 Task: Add a dentist appointment for a dental filling on the 9th at 5:30 PM.
Action: Mouse moved to (64, 185)
Screenshot: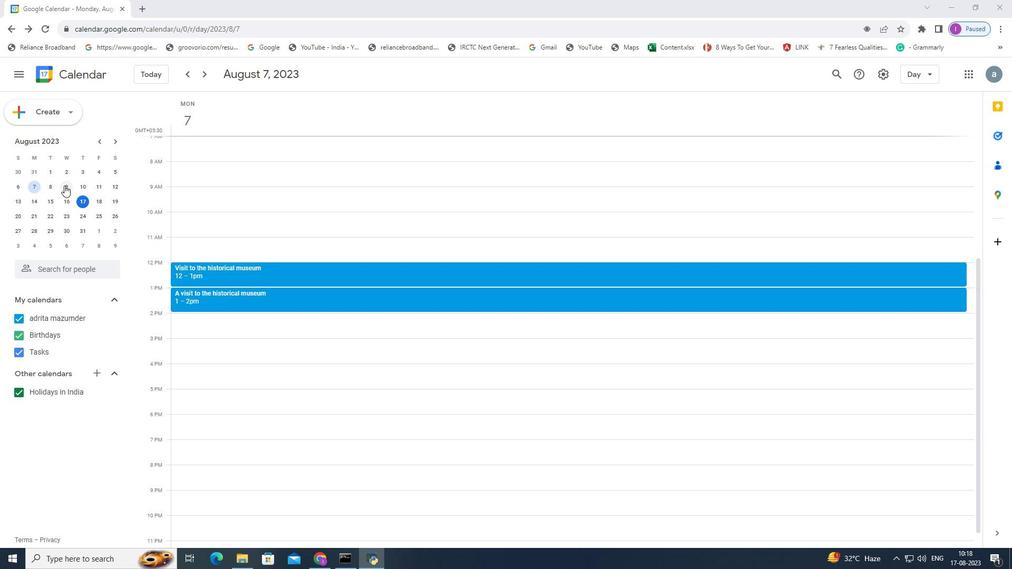 
Action: Mouse pressed left at (64, 185)
Screenshot: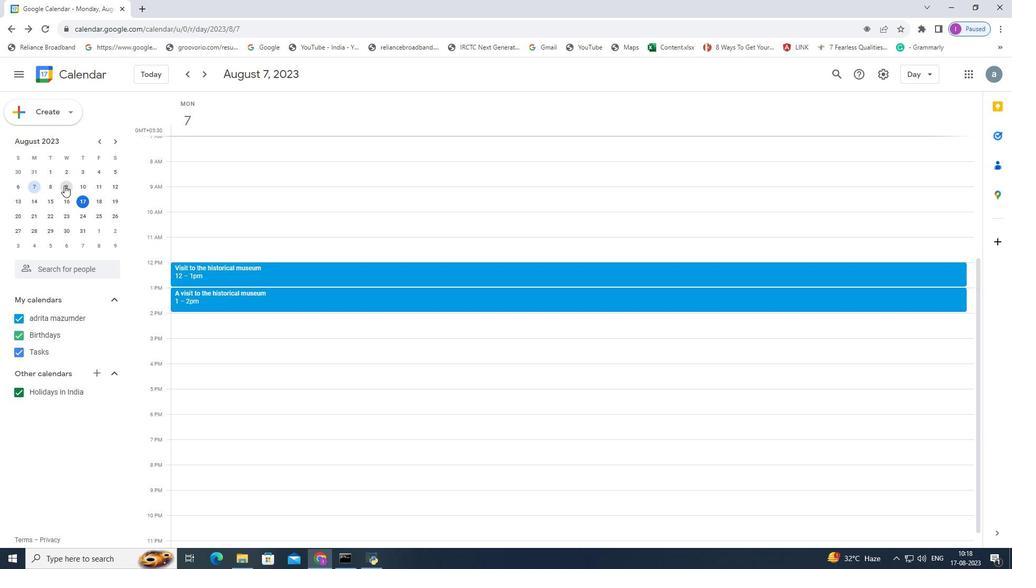 
Action: Mouse moved to (294, 402)
Screenshot: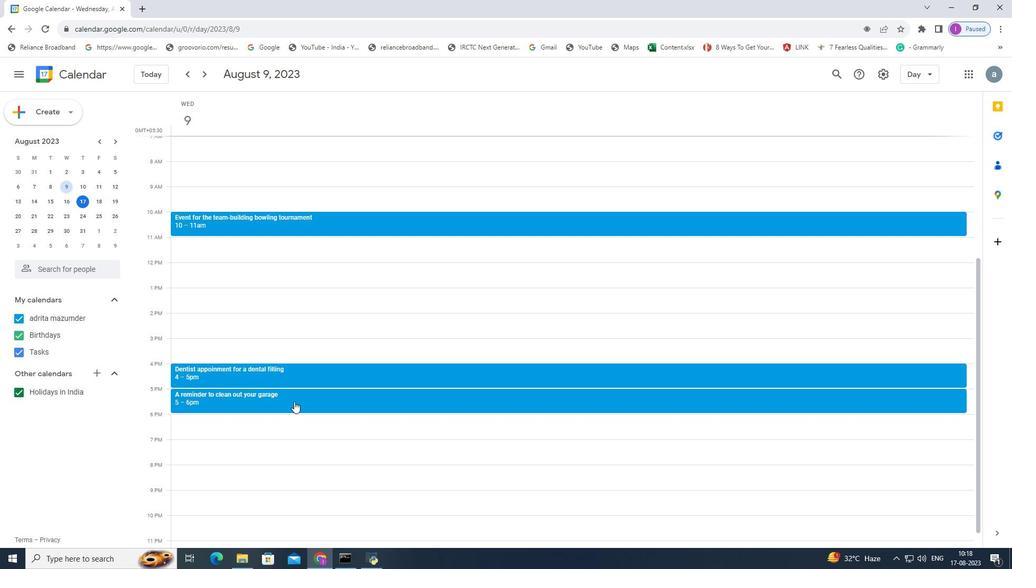 
Action: Mouse pressed left at (294, 402)
Screenshot: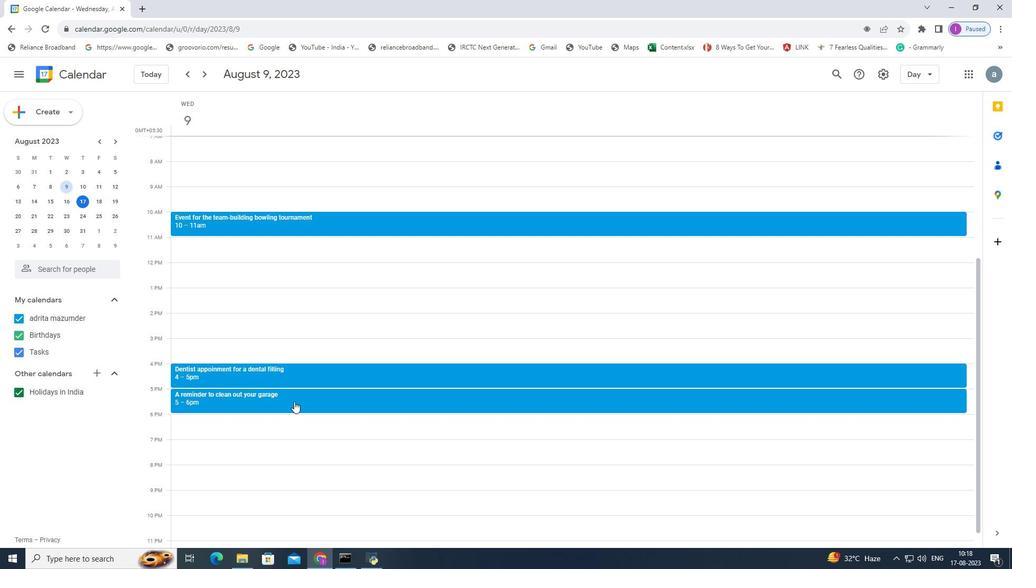 
Action: Mouse pressed left at (294, 402)
Screenshot: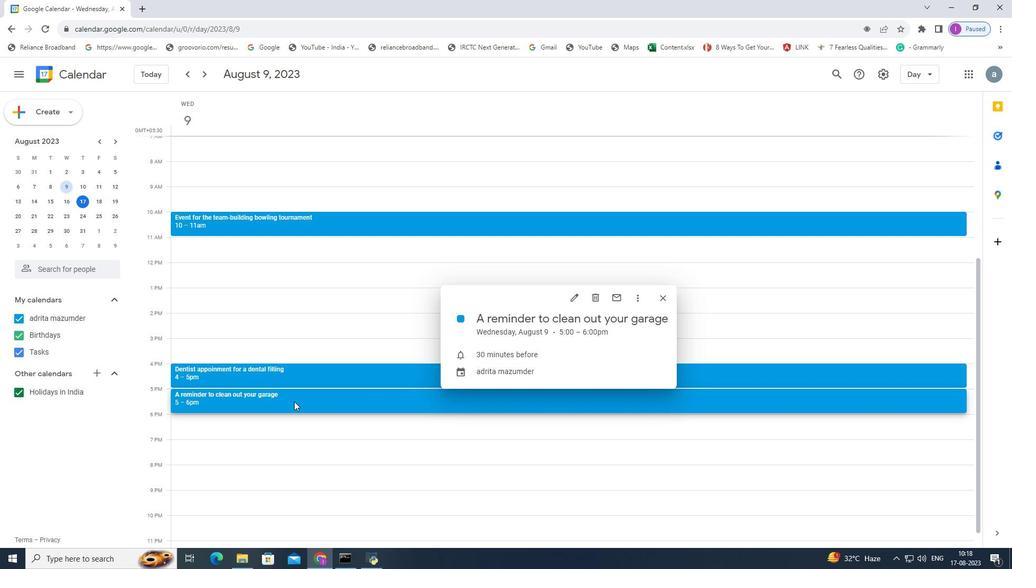 
Action: Mouse moved to (474, 404)
Screenshot: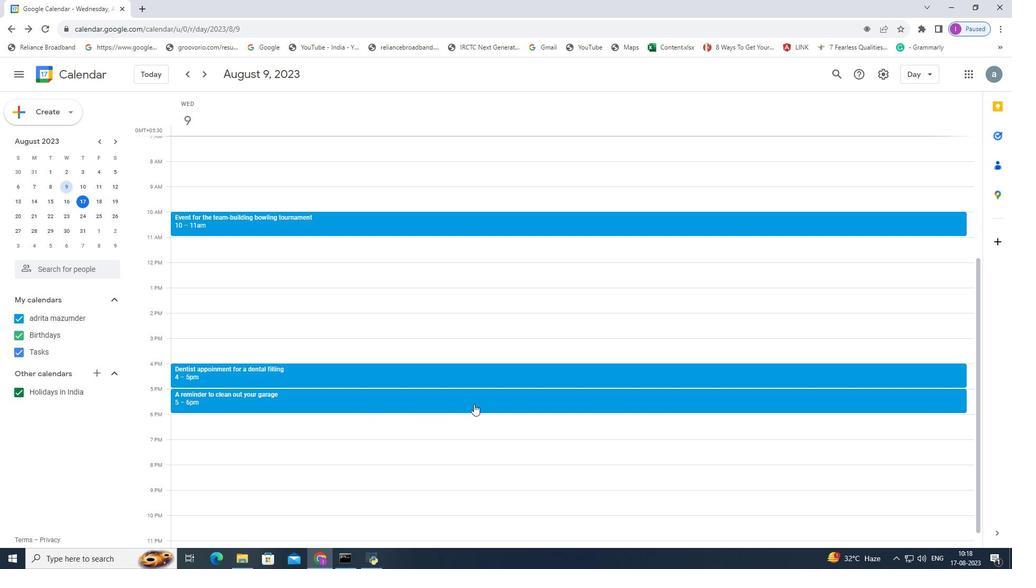 
Action: Mouse pressed left at (474, 404)
Screenshot: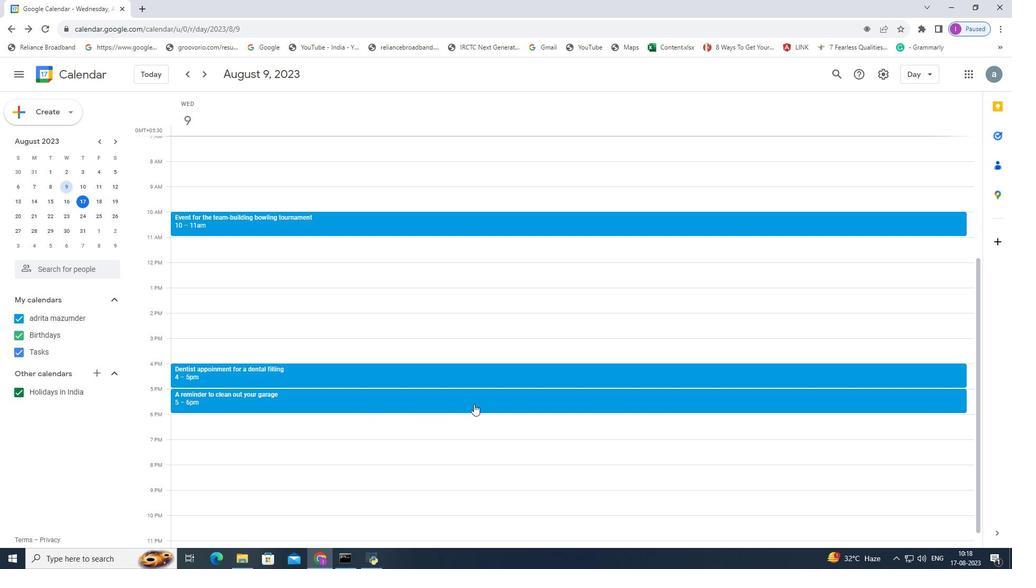 
Action: Mouse moved to (456, 396)
Screenshot: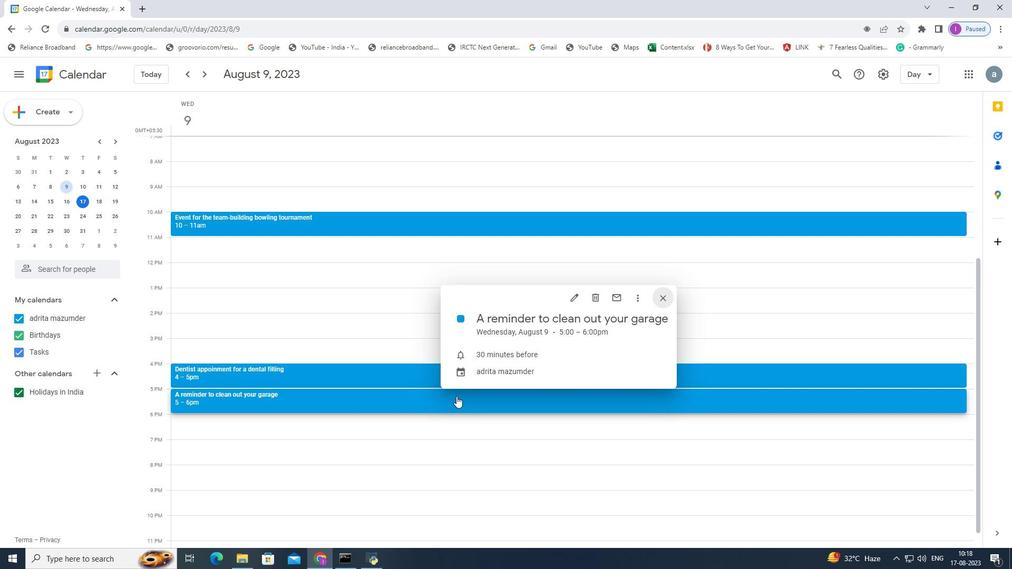 
Action: Mouse pressed left at (456, 396)
Screenshot: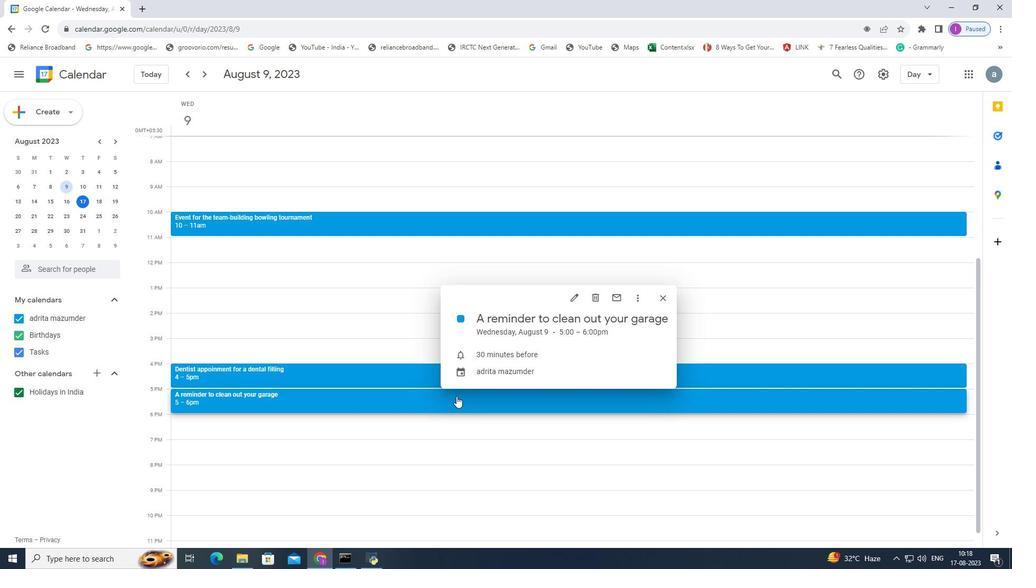
Action: Mouse pressed left at (456, 396)
Screenshot: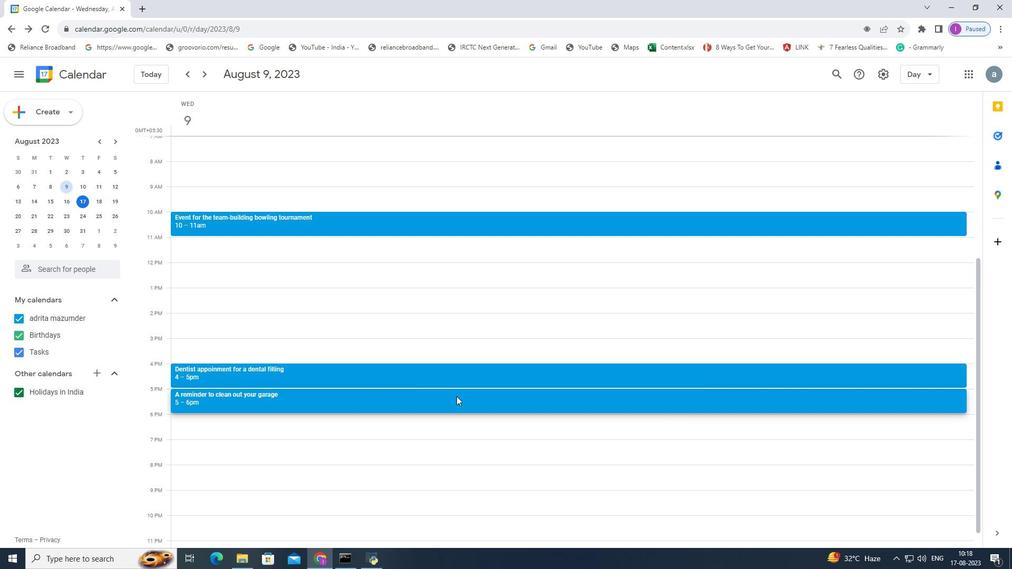 
Action: Mouse moved to (16, 74)
Screenshot: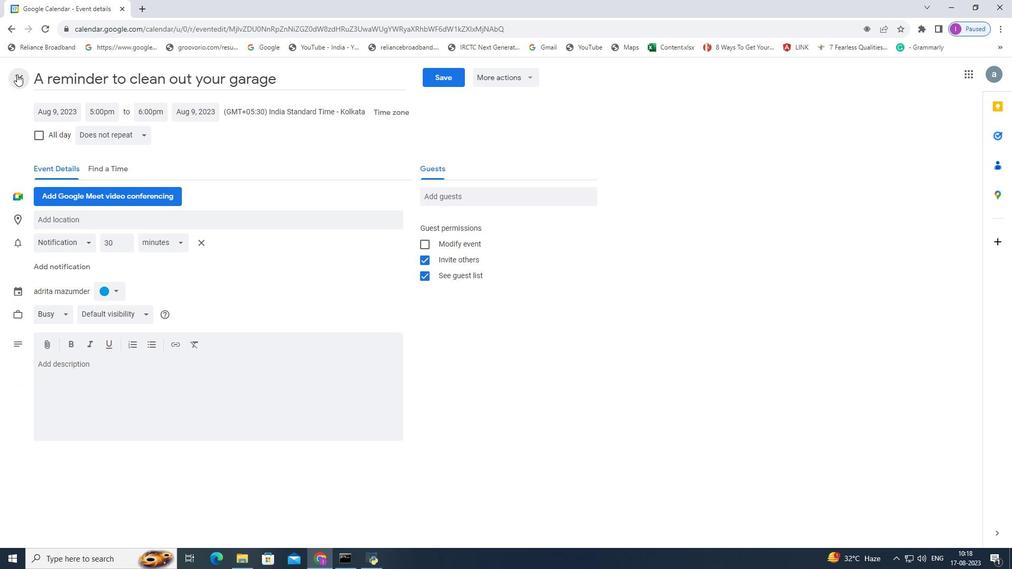 
Action: Mouse pressed left at (16, 74)
Screenshot: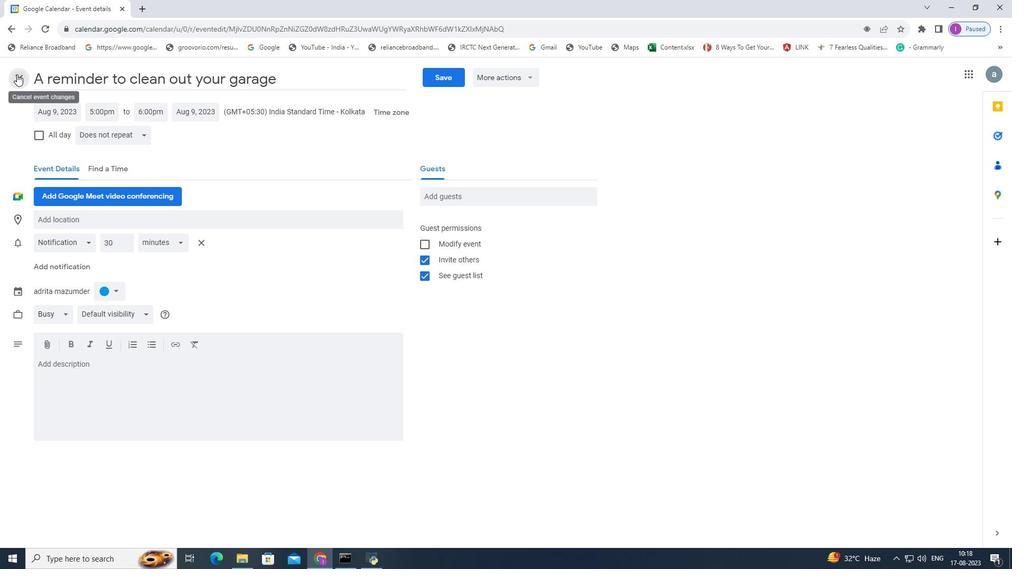 
Action: Mouse moved to (171, 396)
Screenshot: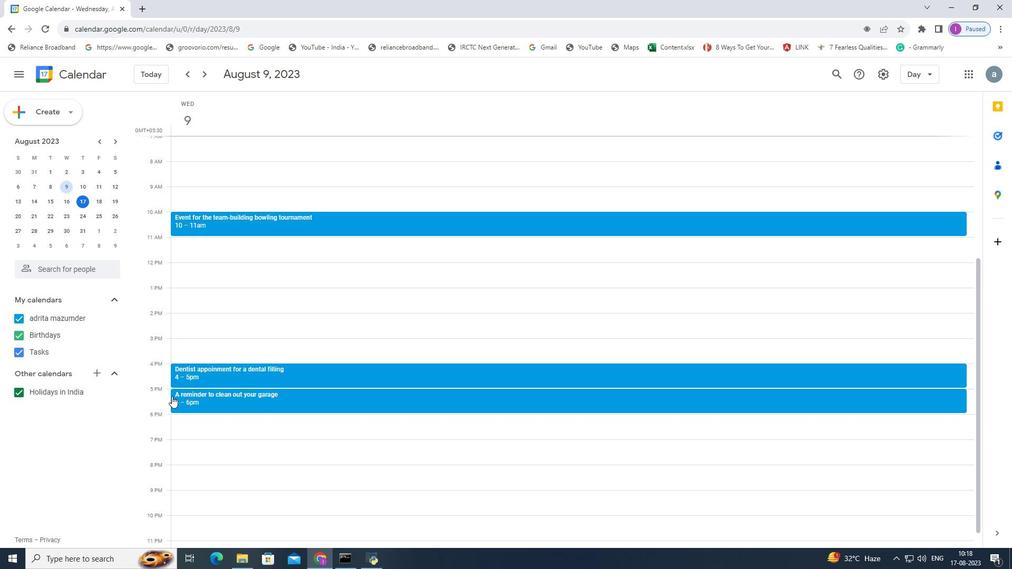 
Action: Mouse pressed left at (171, 396)
Screenshot: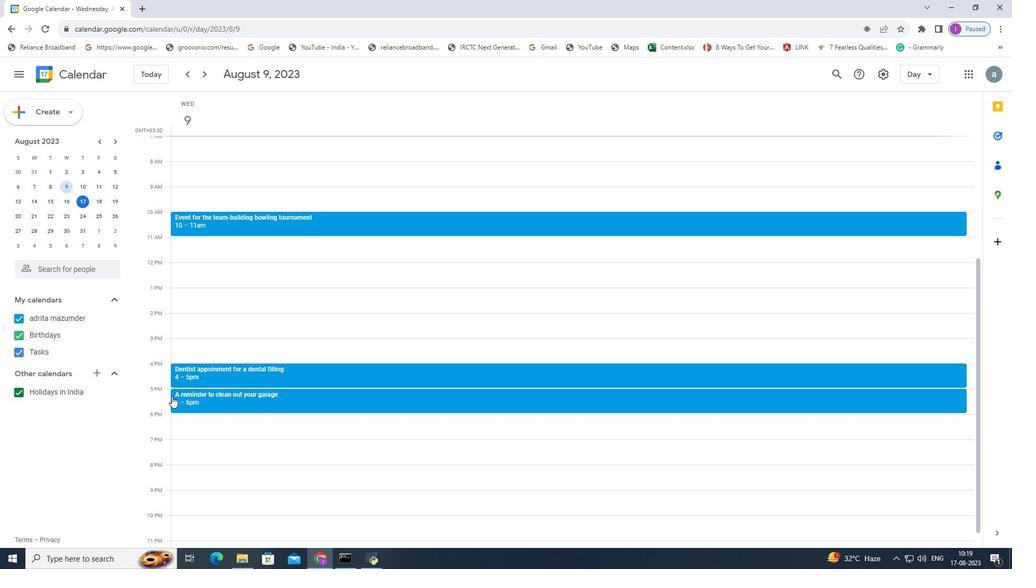
Action: Mouse moved to (167, 388)
Screenshot: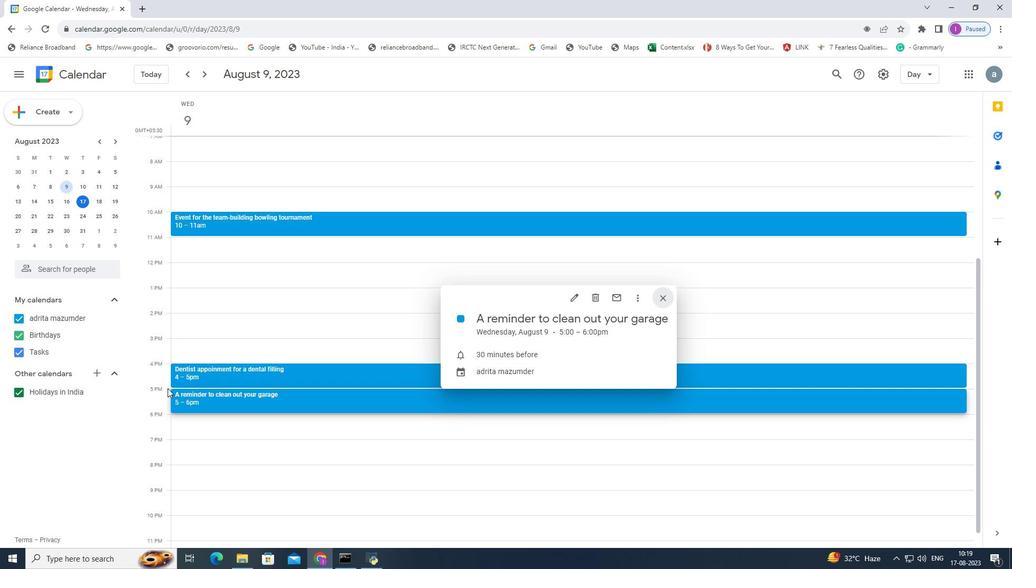 
Action: Mouse pressed left at (167, 388)
Screenshot: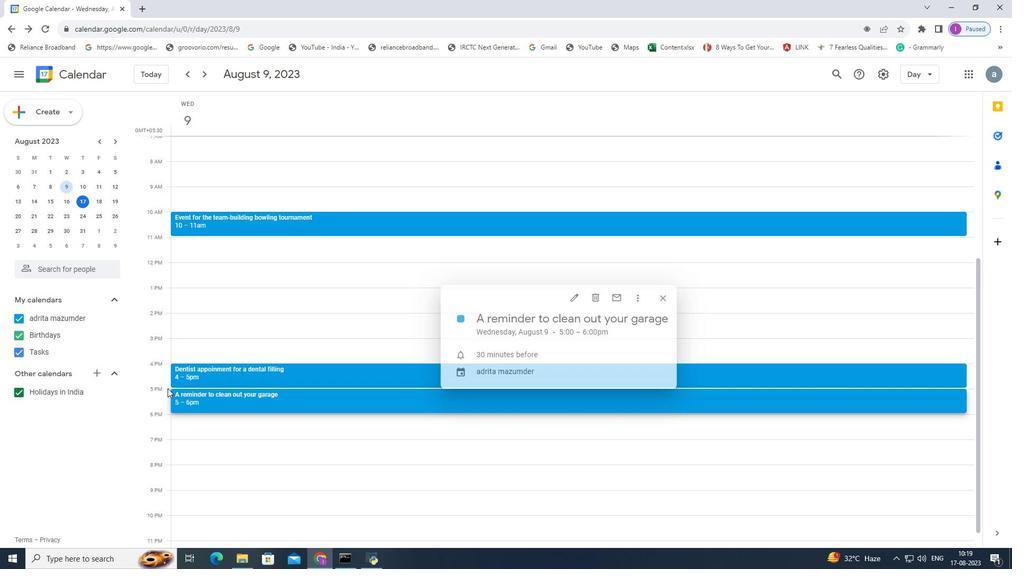 
Action: Mouse pressed left at (167, 388)
Screenshot: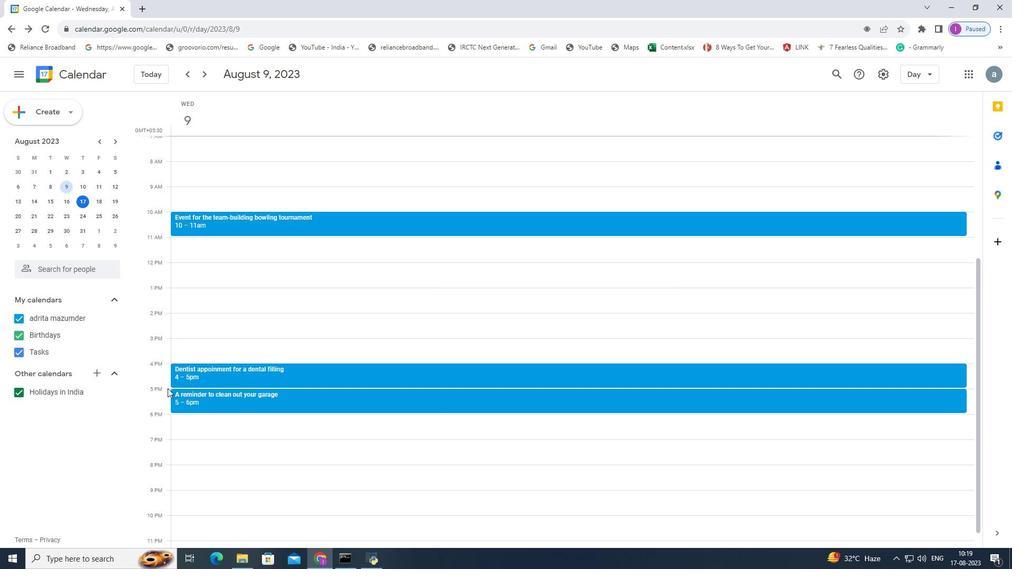 
Action: Mouse moved to (471, 184)
Screenshot: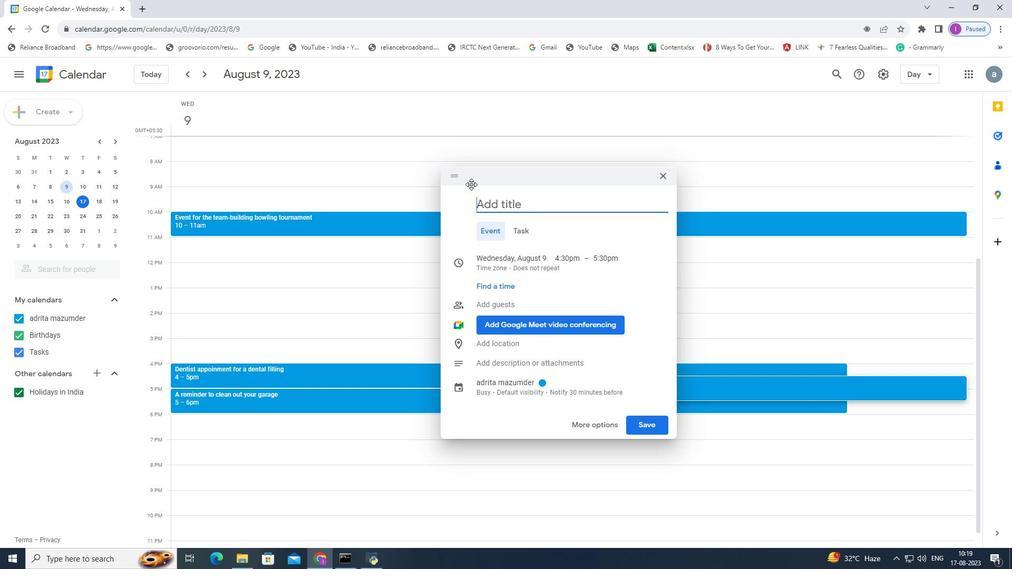 
Action: Key pressed <Key.shift>A<Key.space>dentist<Key.space>appointment<Key.space>for<Key.space>a<Key.space>dental<Key.space>s<Key.backspace>filling
Screenshot: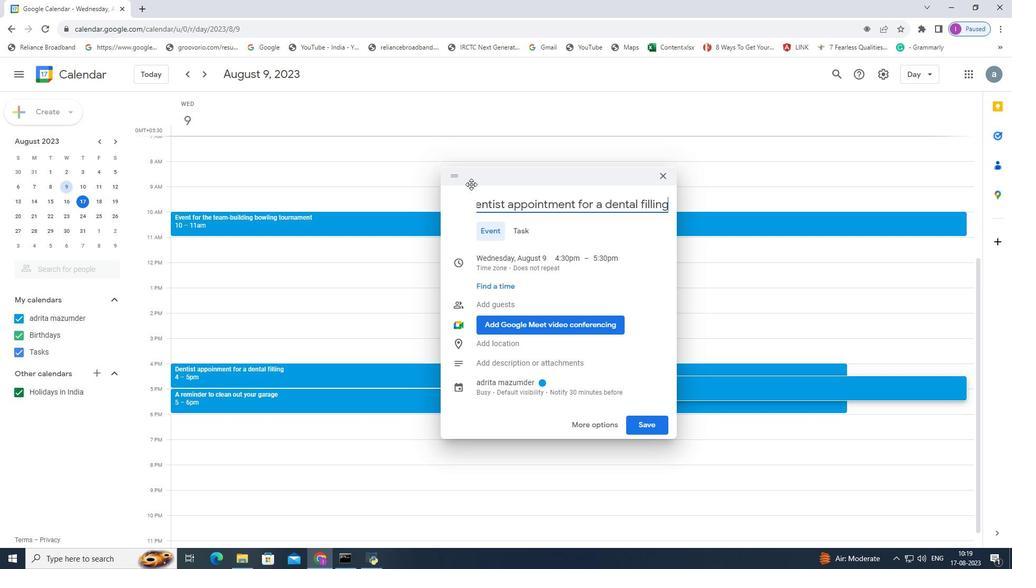 
Action: Mouse moved to (636, 423)
Screenshot: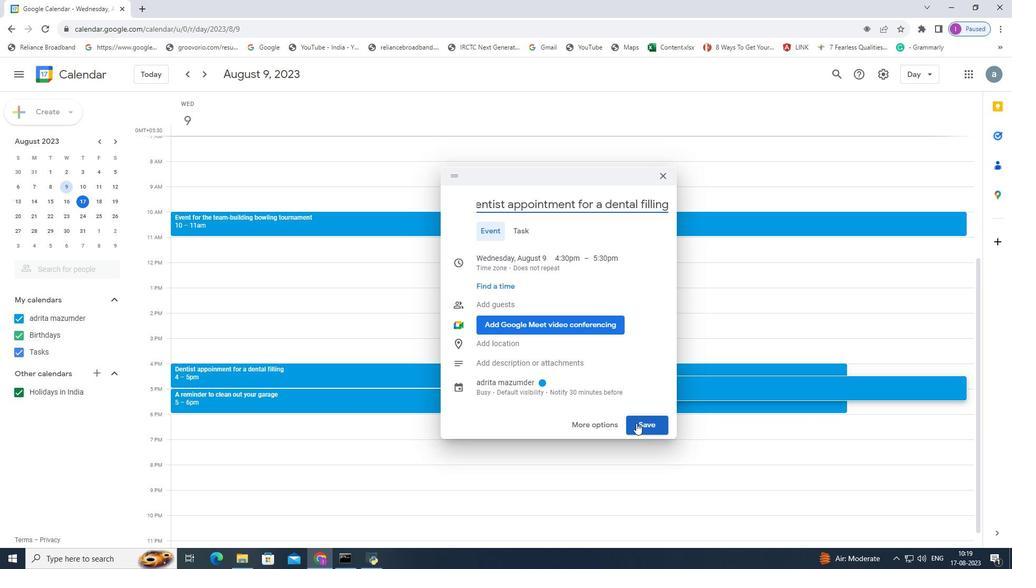 
Action: Mouse pressed left at (636, 423)
Screenshot: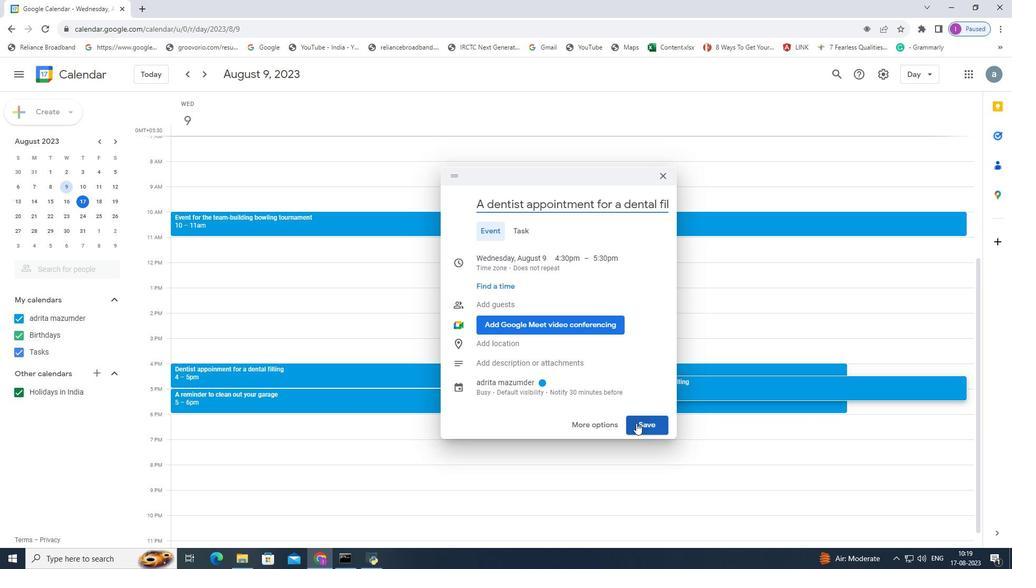 
Action: Mouse moved to (625, 394)
Screenshot: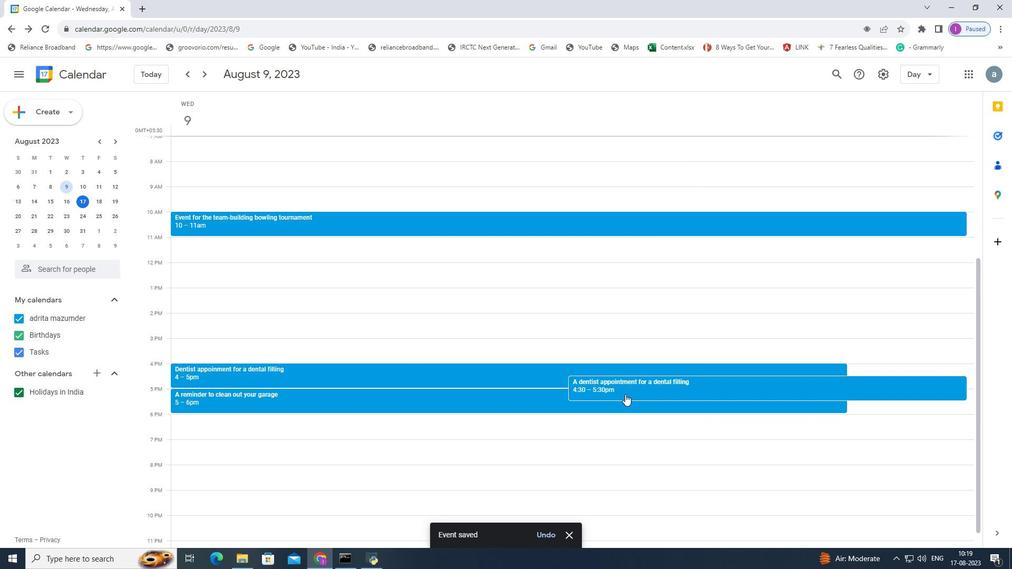 
